 Task: Add a condition where "Channel Is CTI phone call (outgoing)" in recently solved tickets.
Action: Mouse moved to (120, 408)
Screenshot: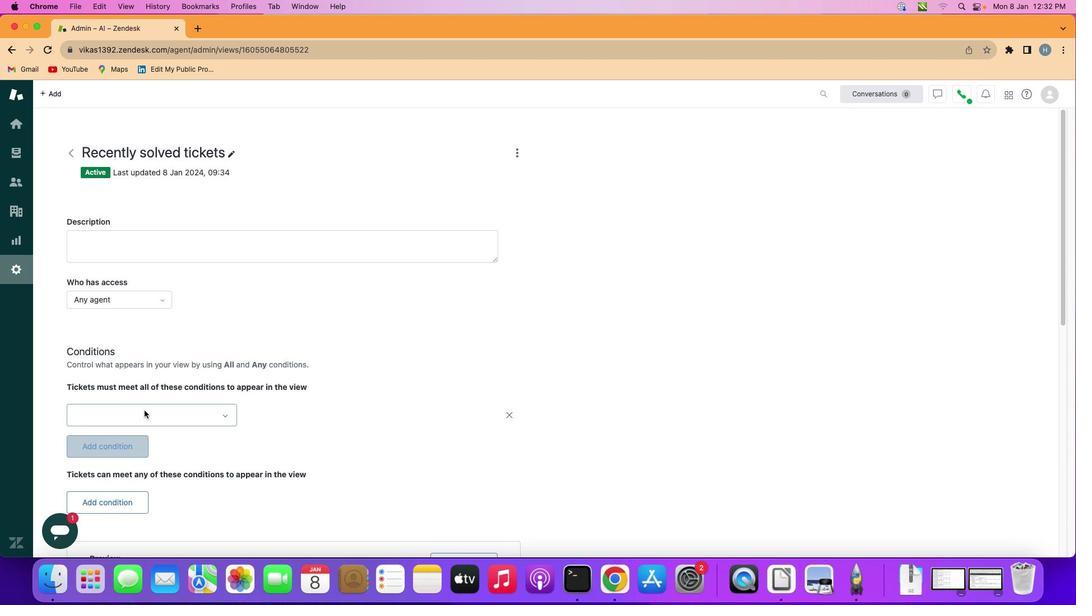 
Action: Mouse pressed left at (120, 408)
Screenshot: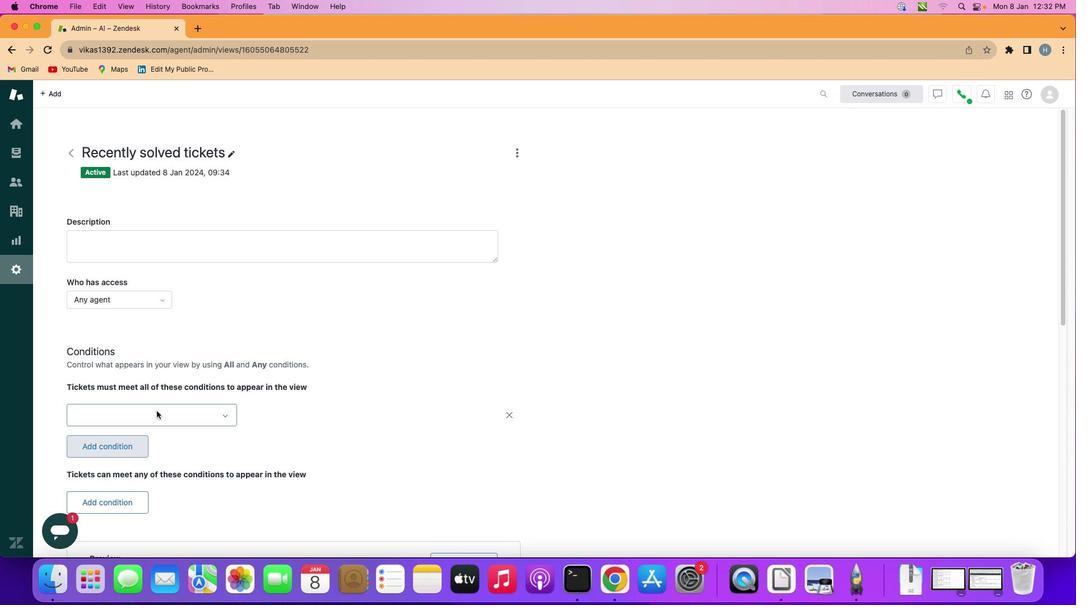 
Action: Mouse moved to (160, 412)
Screenshot: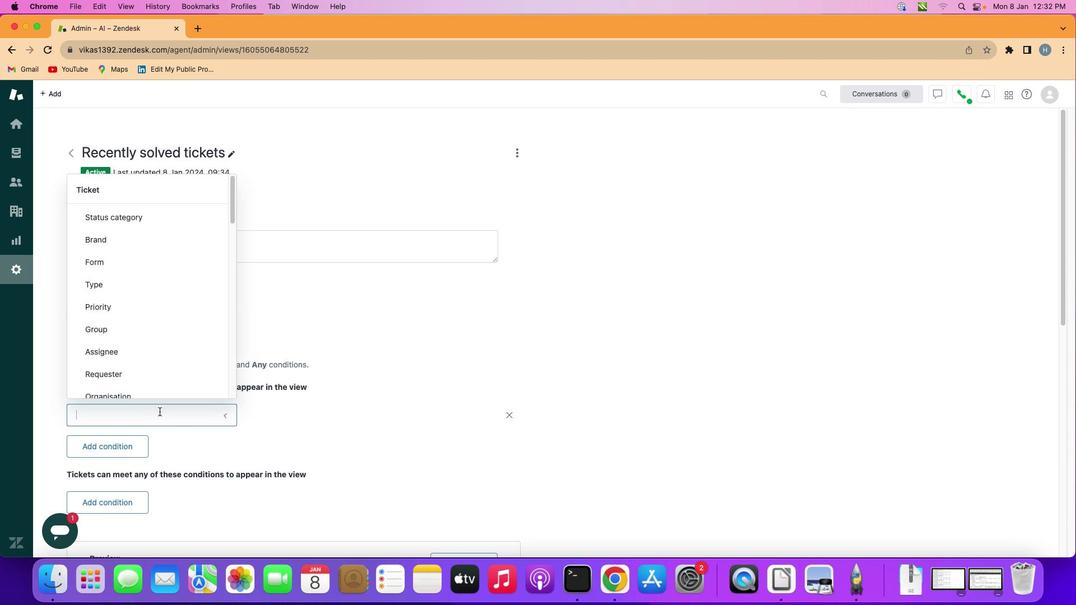 
Action: Mouse pressed left at (160, 412)
Screenshot: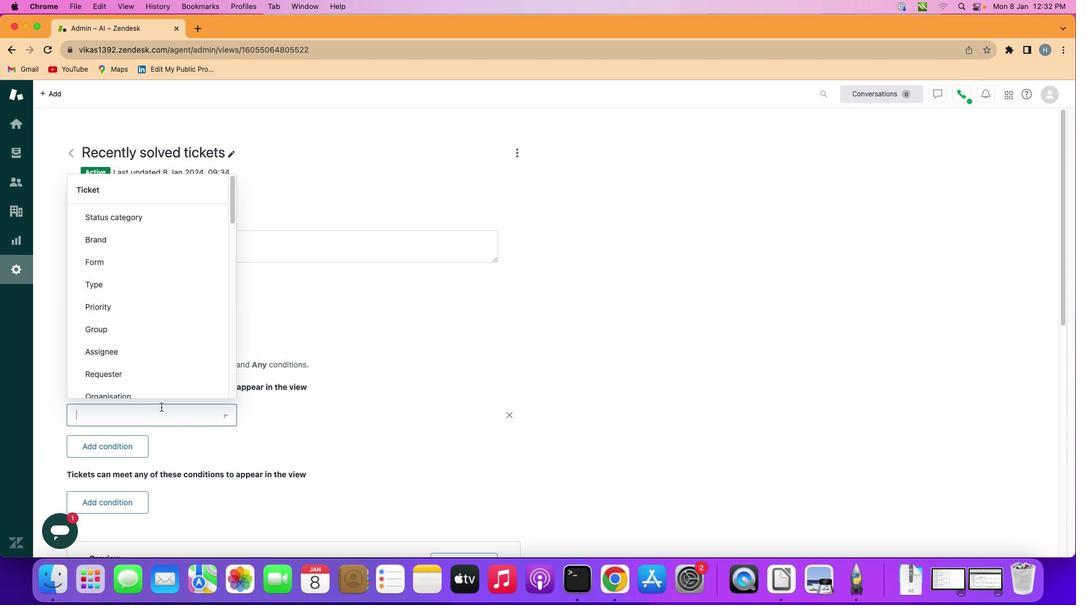 
Action: Mouse moved to (167, 310)
Screenshot: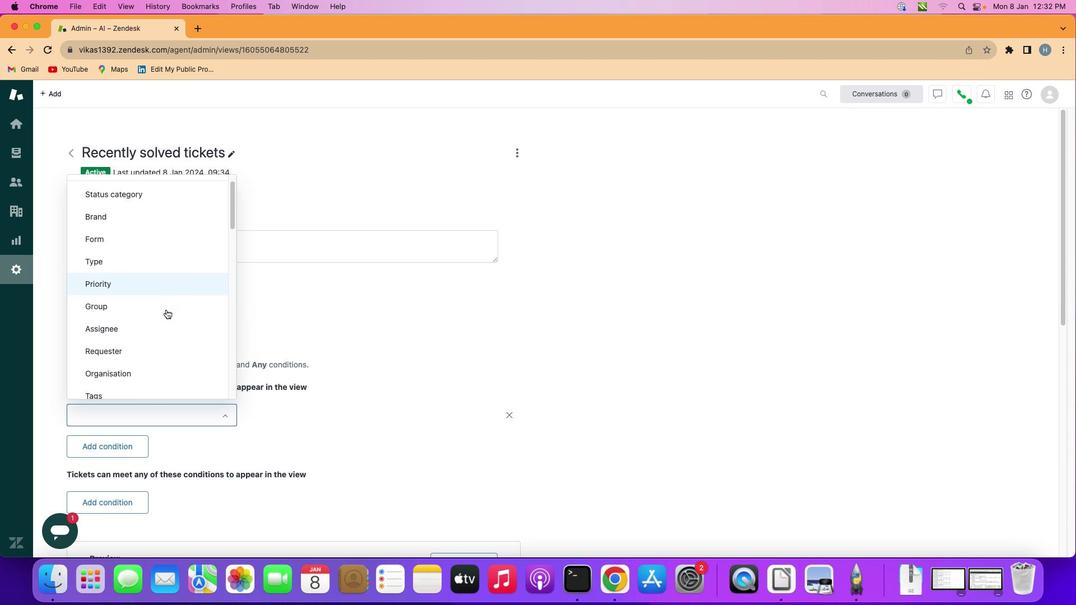 
Action: Mouse scrolled (167, 310) with delta (0, 0)
Screenshot: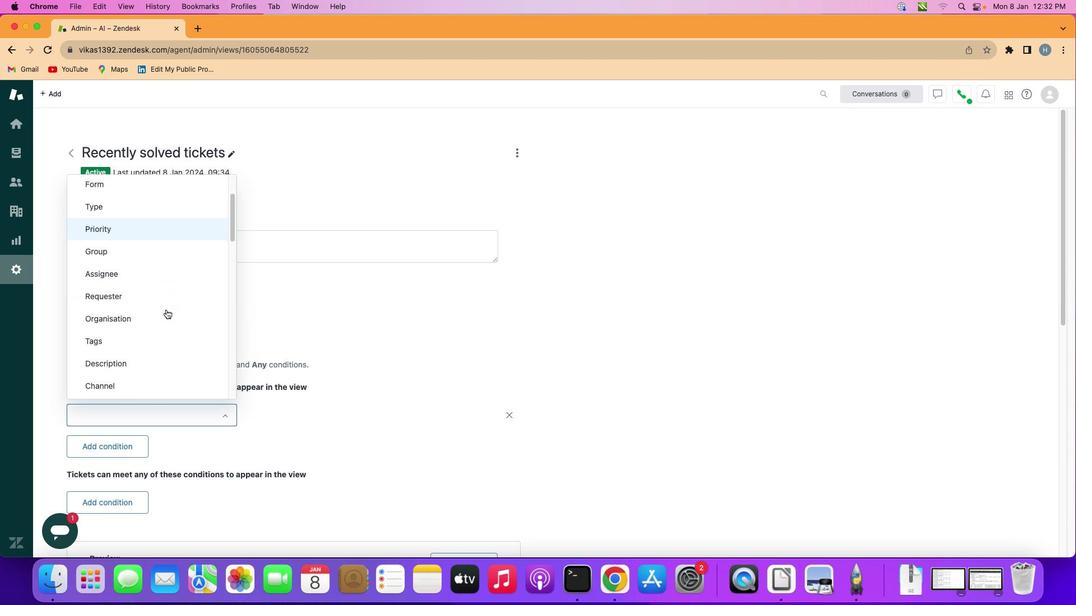 
Action: Mouse scrolled (167, 310) with delta (0, 0)
Screenshot: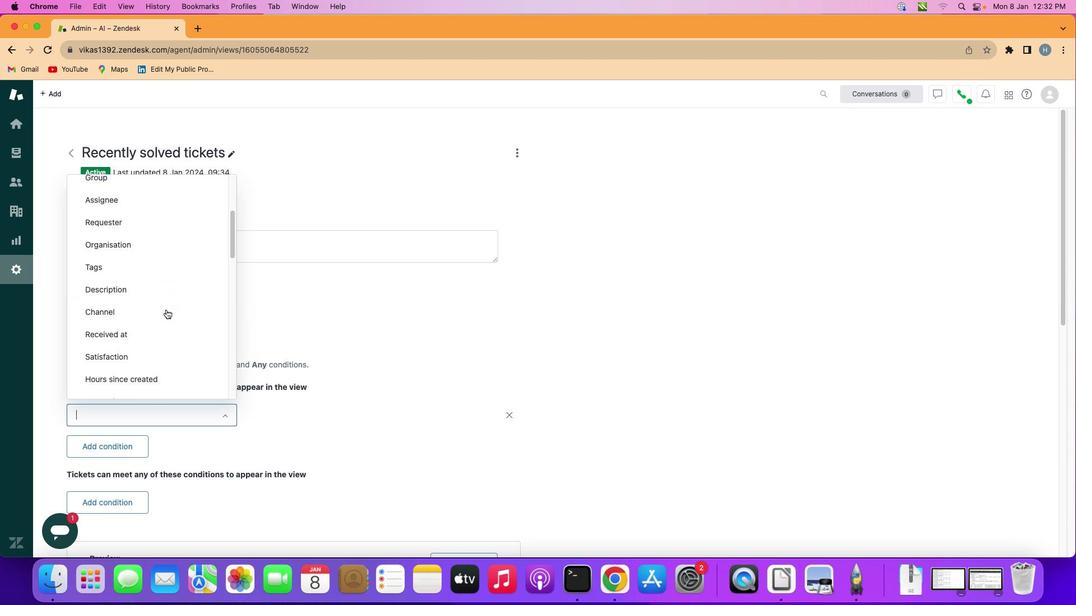 
Action: Mouse scrolled (167, 310) with delta (0, 0)
Screenshot: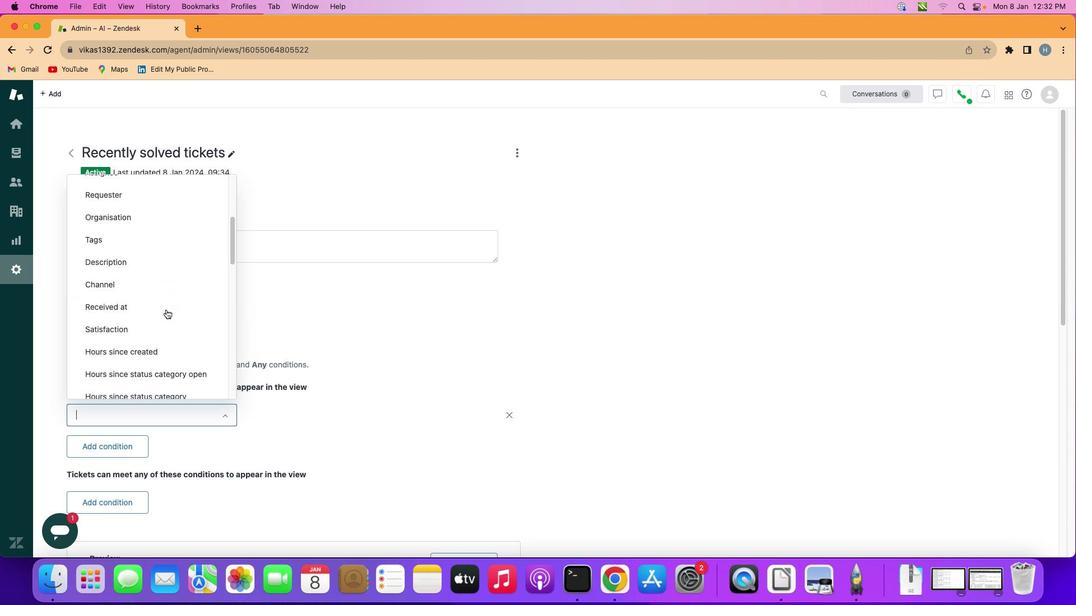 
Action: Mouse scrolled (167, 310) with delta (0, 0)
Screenshot: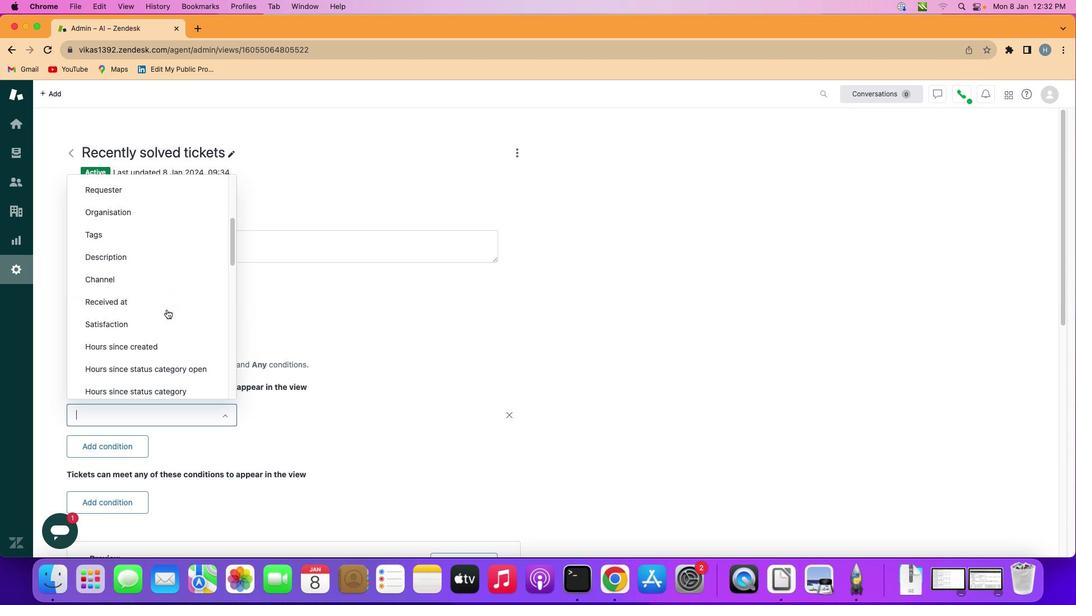 
Action: Mouse scrolled (167, 310) with delta (0, 0)
Screenshot: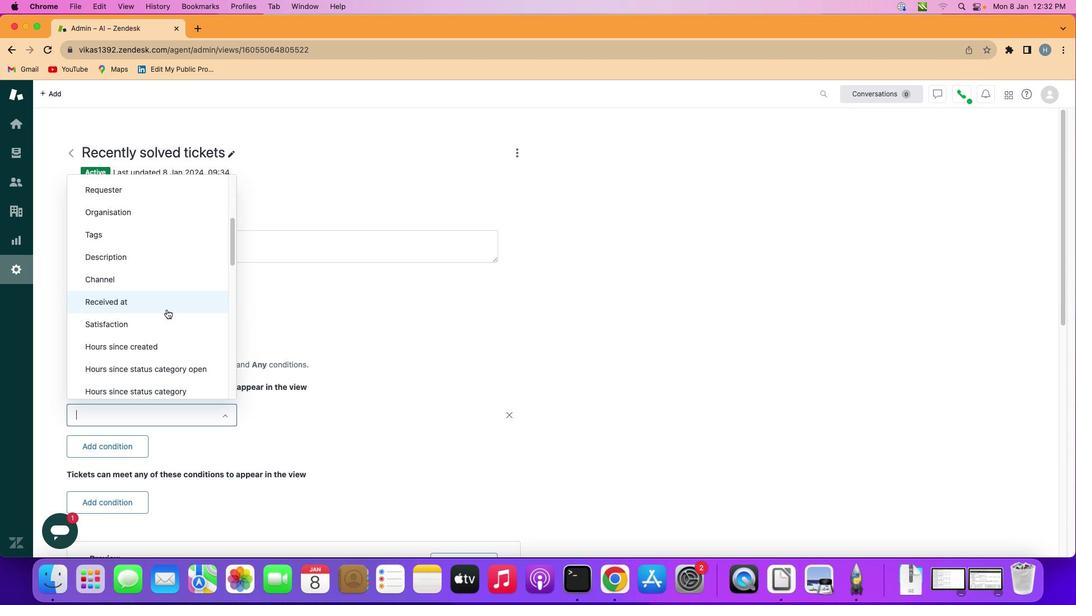 
Action: Mouse moved to (171, 279)
Screenshot: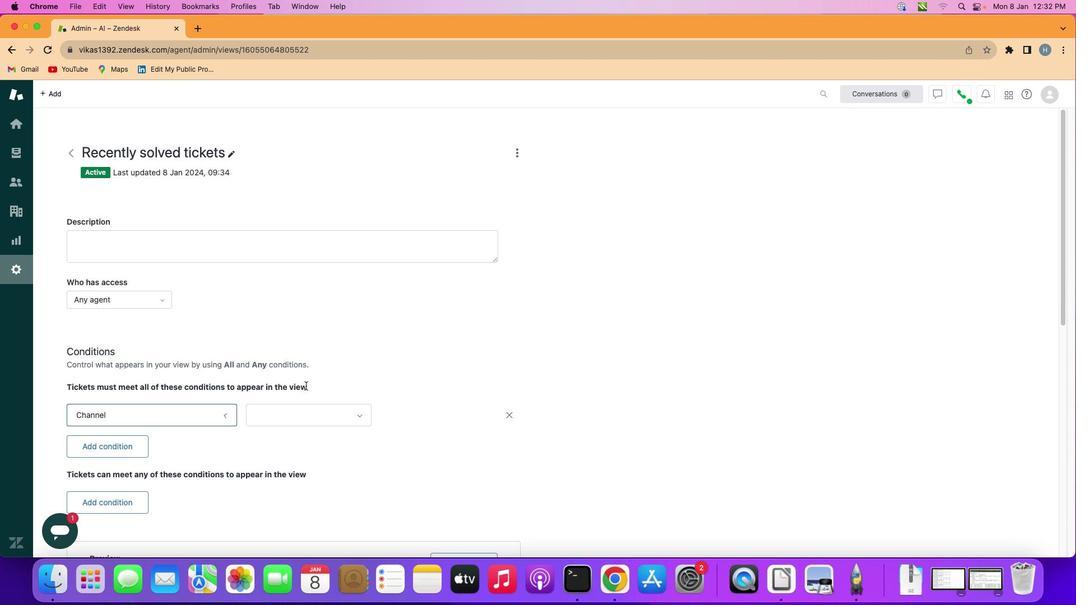 
Action: Mouse pressed left at (171, 279)
Screenshot: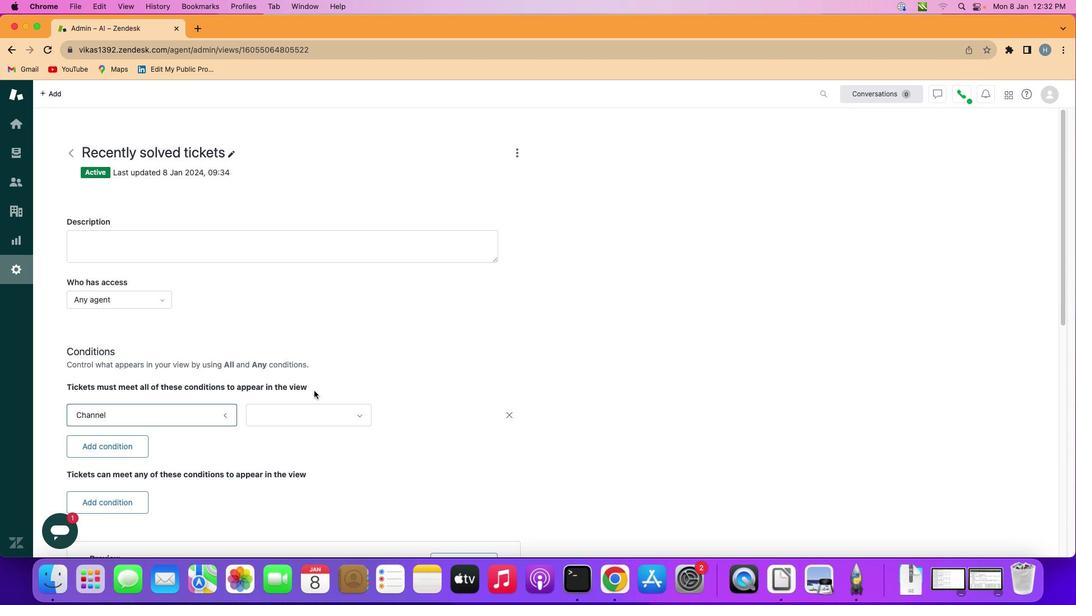 
Action: Mouse moved to (323, 419)
Screenshot: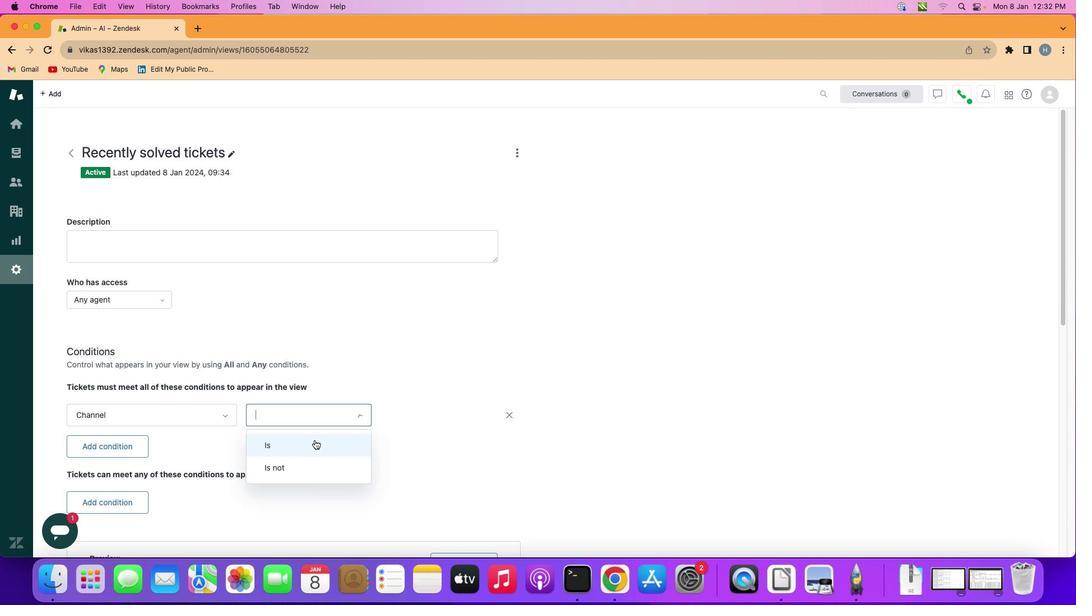 
Action: Mouse pressed left at (323, 419)
Screenshot: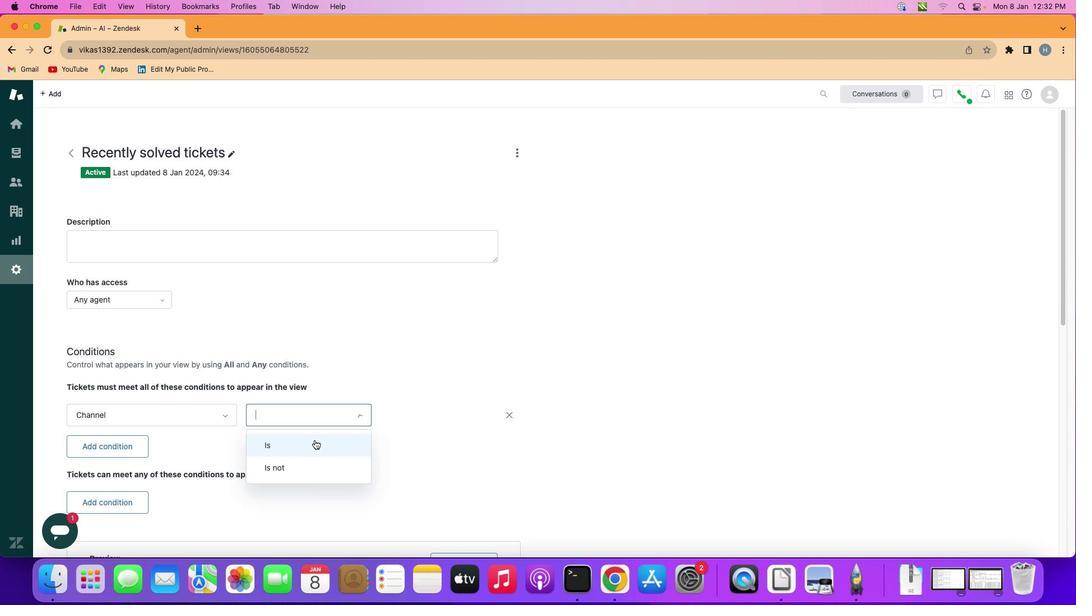 
Action: Mouse moved to (314, 441)
Screenshot: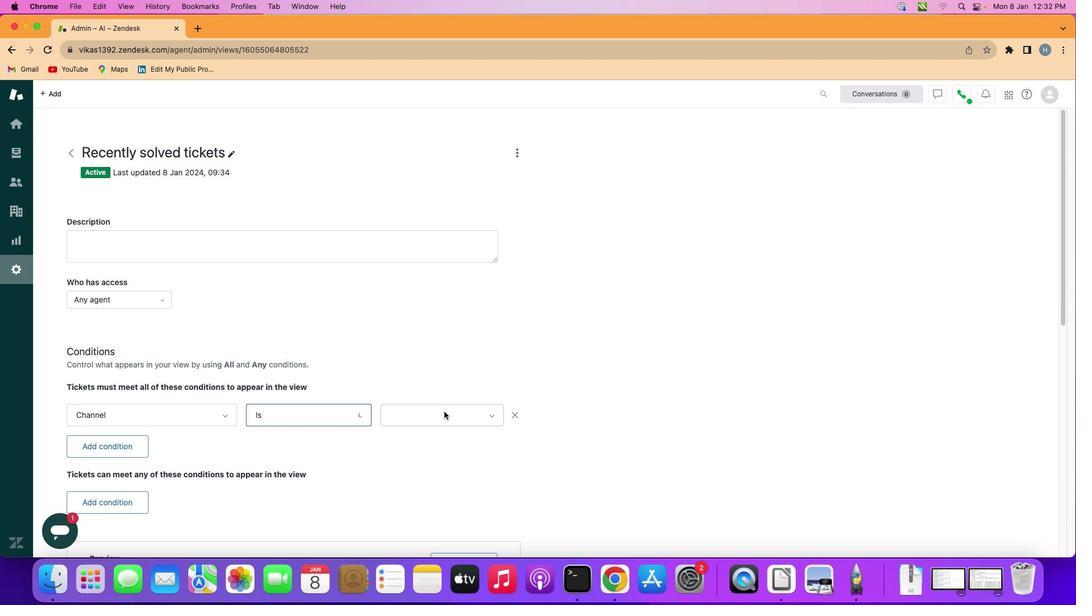 
Action: Mouse pressed left at (314, 441)
Screenshot: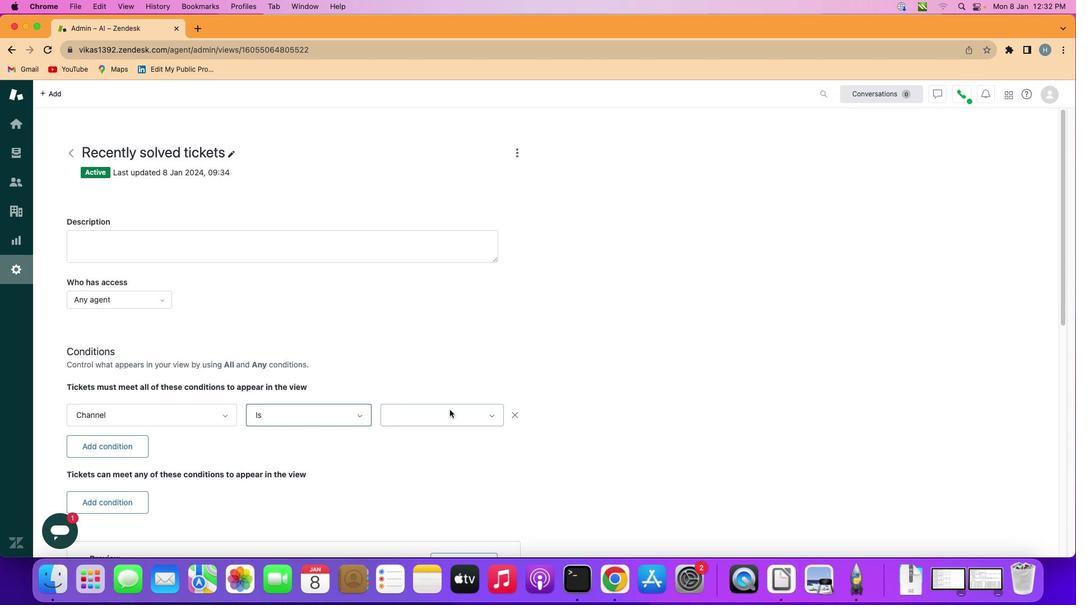 
Action: Mouse moved to (450, 411)
Screenshot: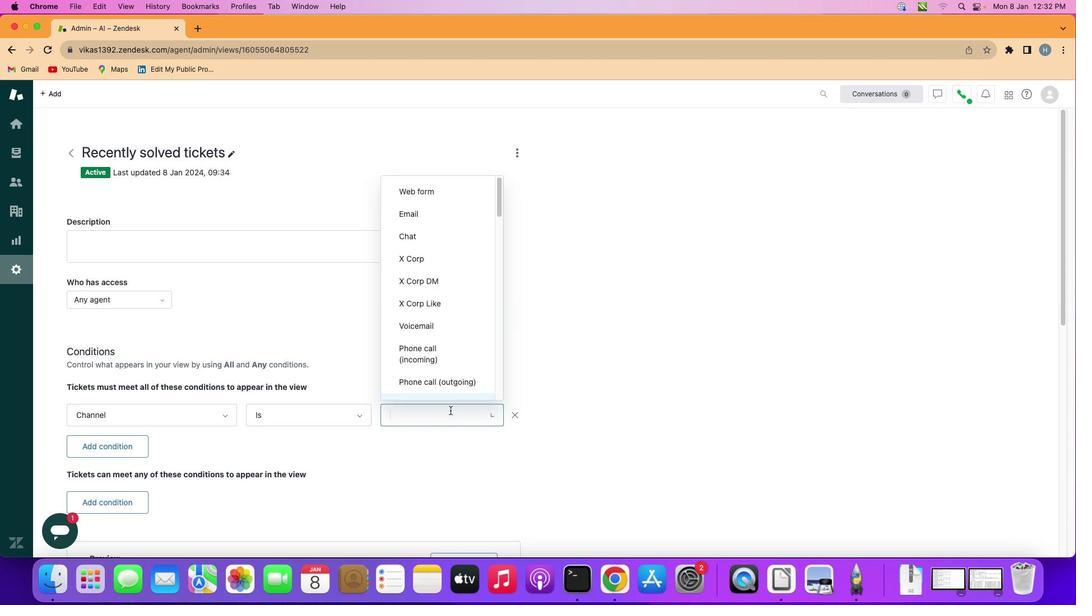 
Action: Mouse pressed left at (450, 411)
Screenshot: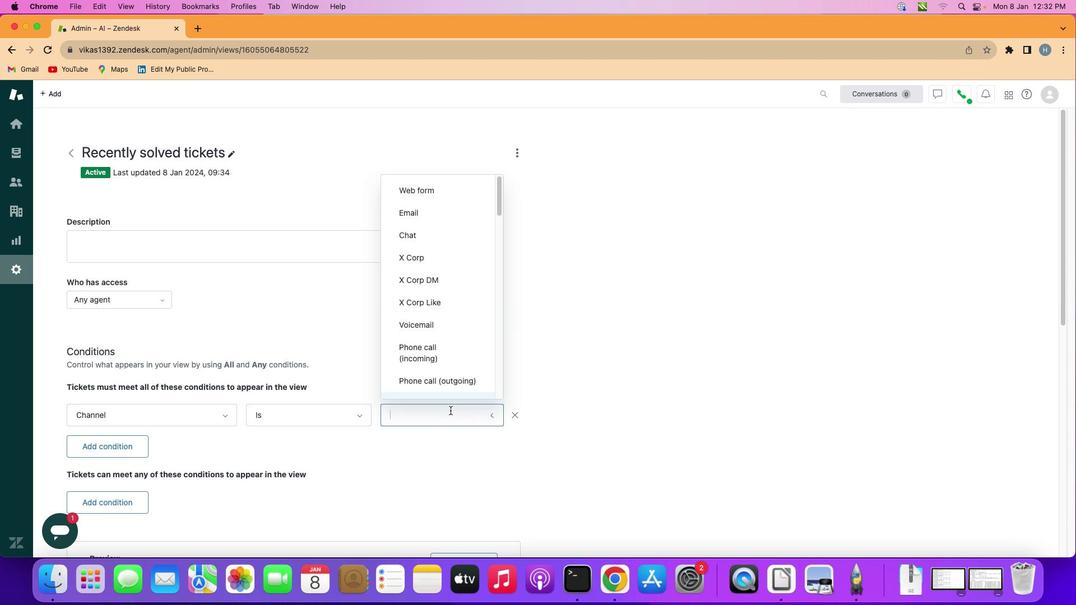 
Action: Mouse moved to (436, 307)
Screenshot: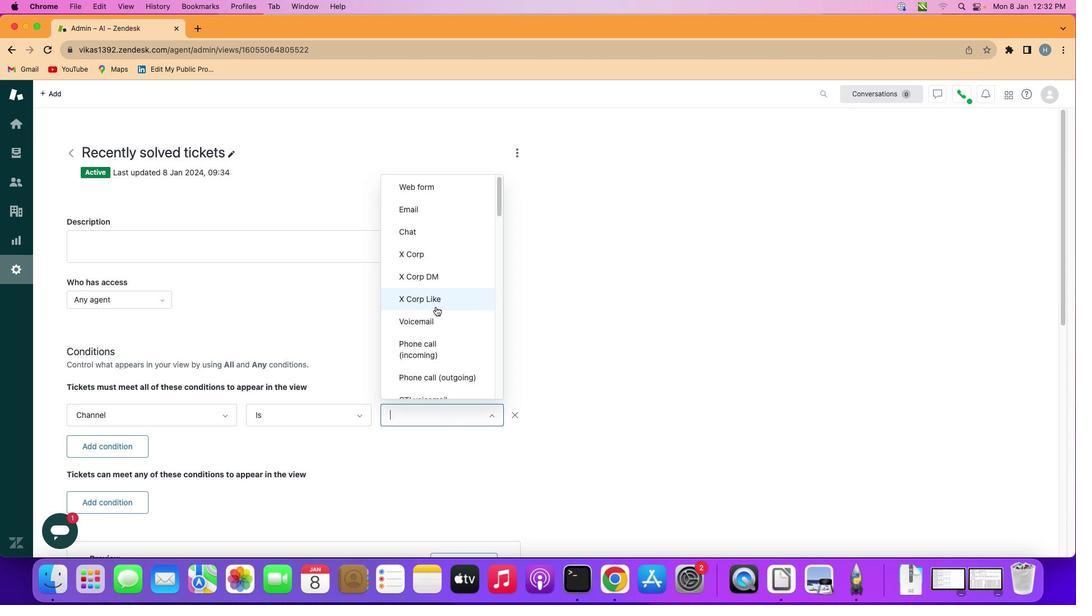 
Action: Mouse scrolled (436, 307) with delta (0, 0)
Screenshot: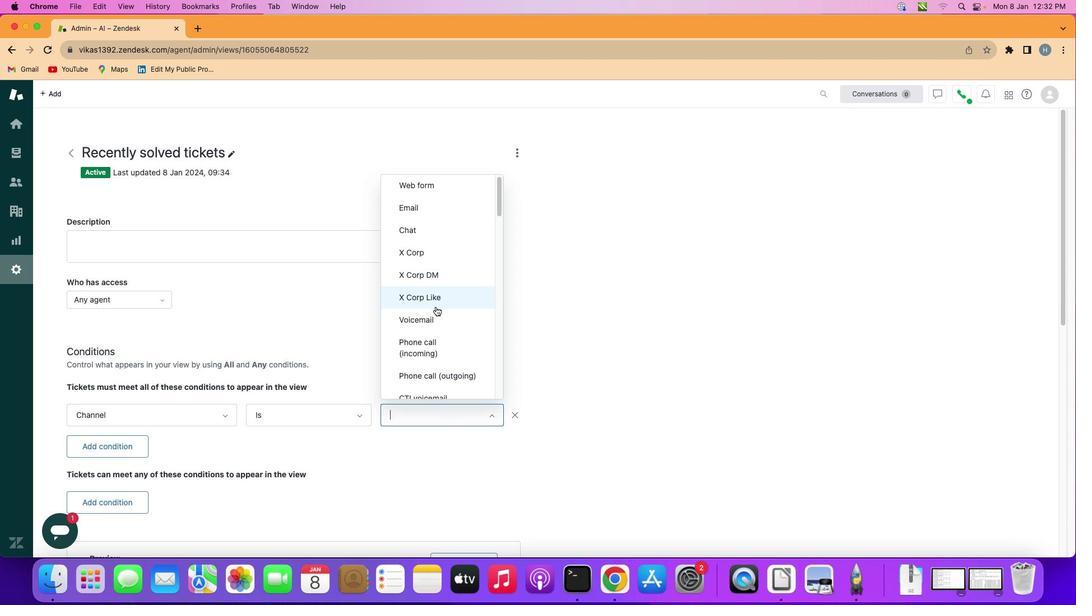 
Action: Mouse scrolled (436, 307) with delta (0, 0)
Screenshot: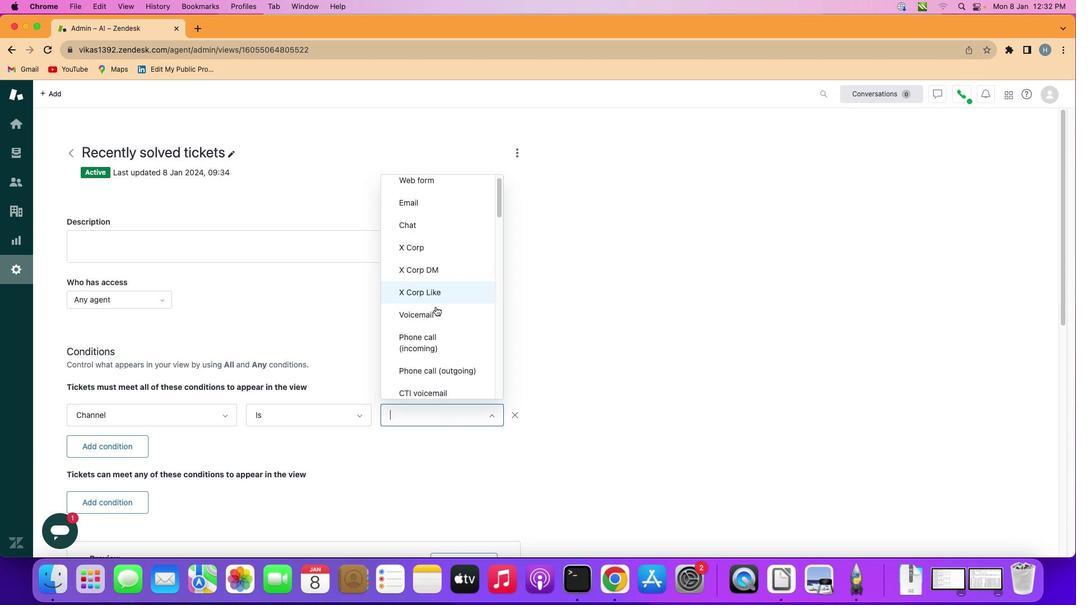 
Action: Mouse scrolled (436, 307) with delta (0, 0)
Screenshot: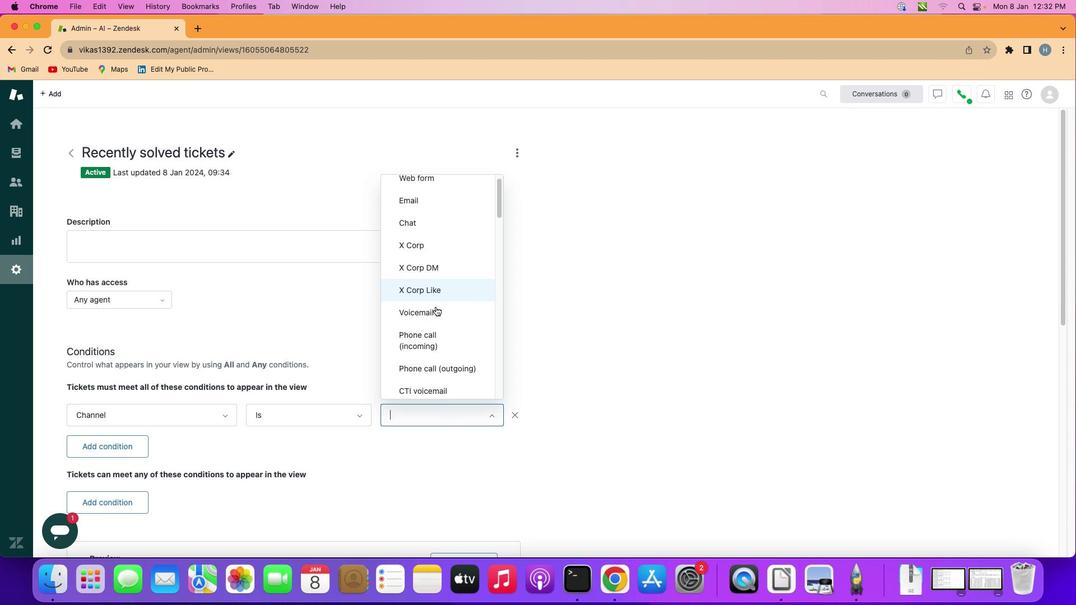 
Action: Mouse scrolled (436, 307) with delta (0, 0)
Screenshot: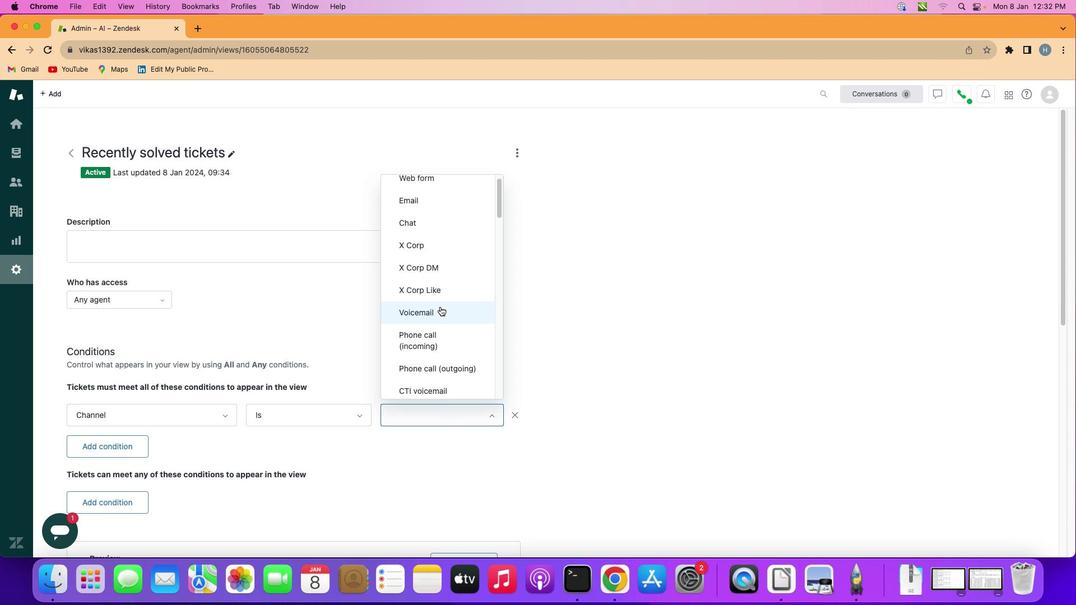 
Action: Mouse moved to (441, 307)
Screenshot: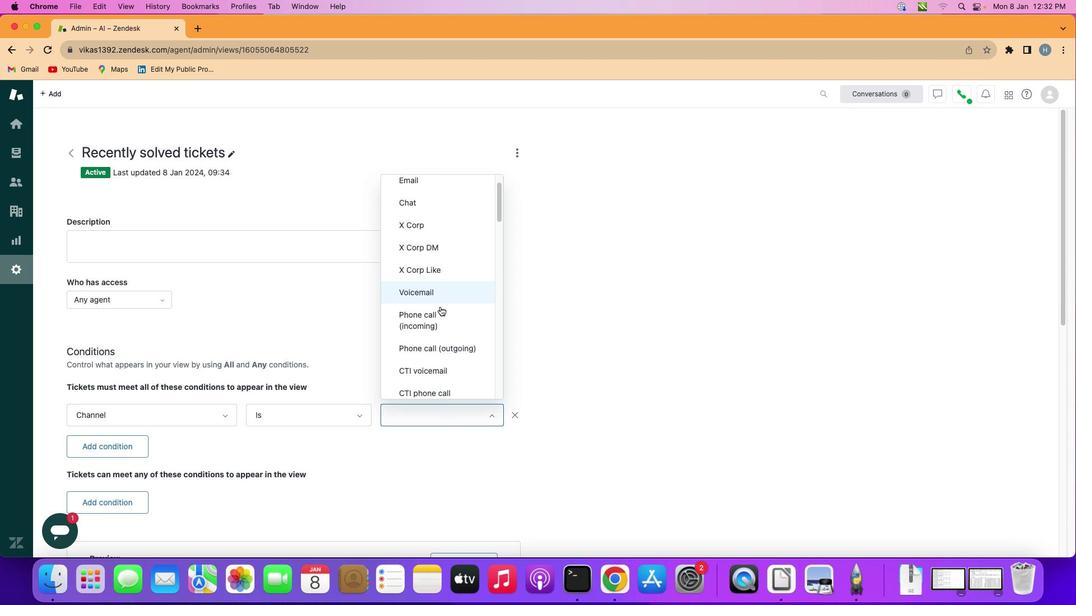 
Action: Mouse scrolled (441, 307) with delta (0, 0)
Screenshot: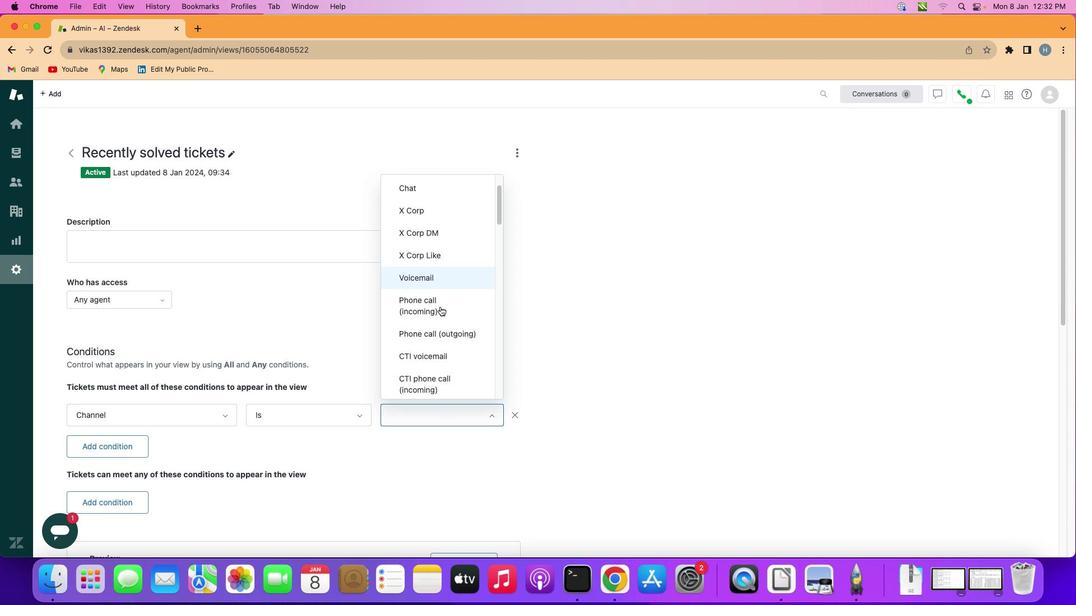 
Action: Mouse scrolled (441, 307) with delta (0, 0)
Screenshot: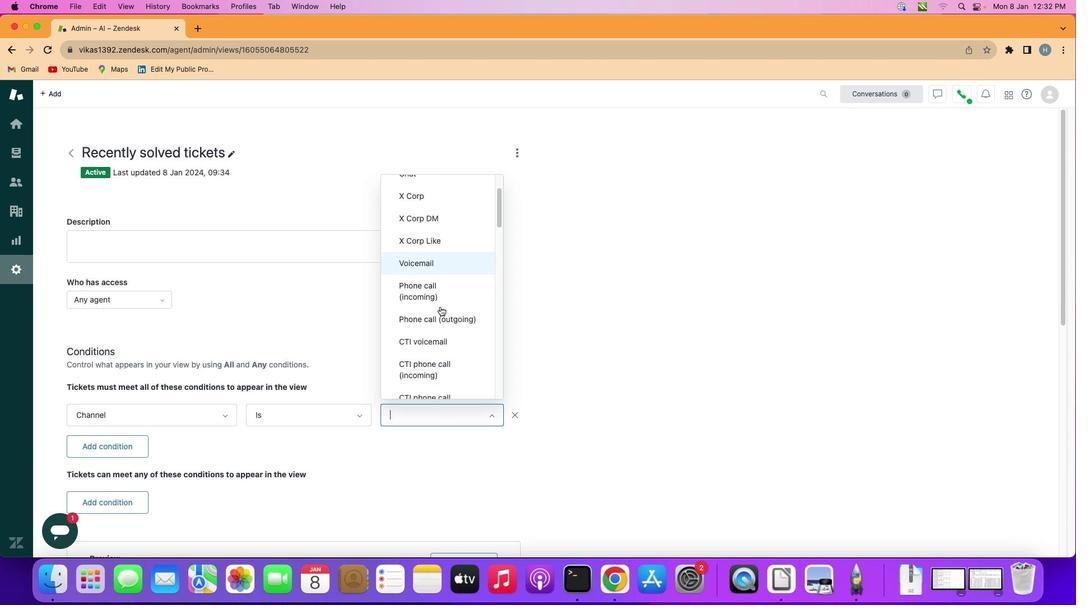 
Action: Mouse scrolled (441, 307) with delta (0, 0)
Screenshot: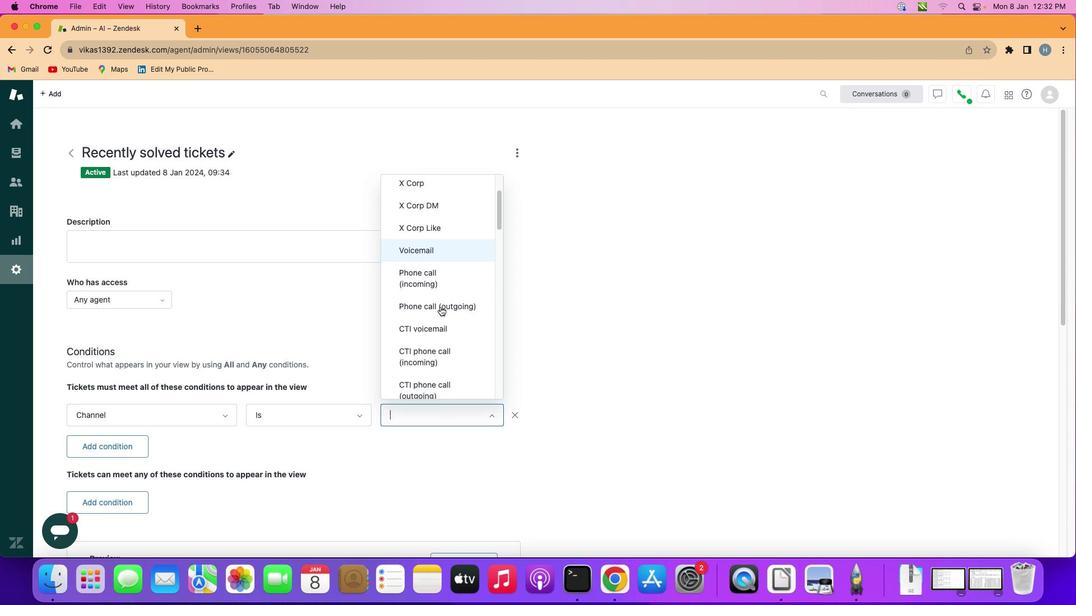
Action: Mouse scrolled (441, 307) with delta (0, 0)
Screenshot: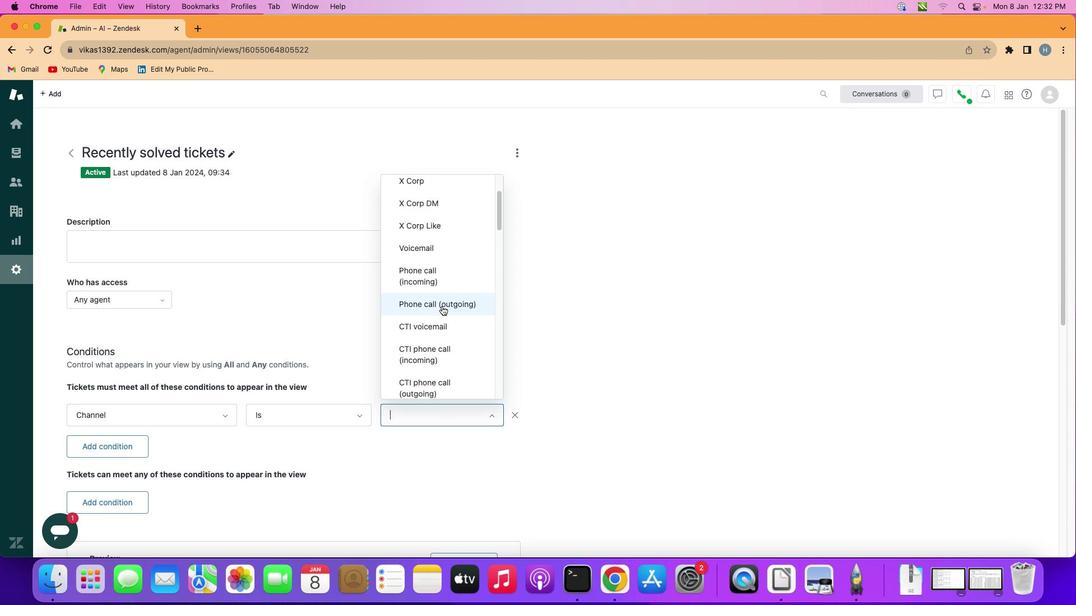 
Action: Mouse scrolled (441, 307) with delta (0, 0)
Screenshot: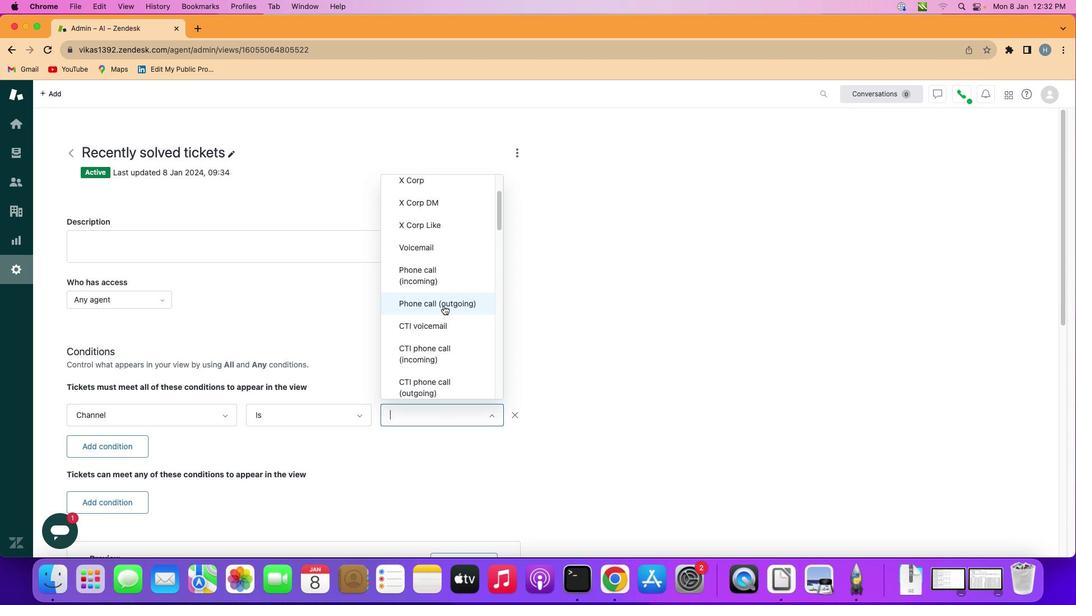 
Action: Mouse moved to (444, 306)
Screenshot: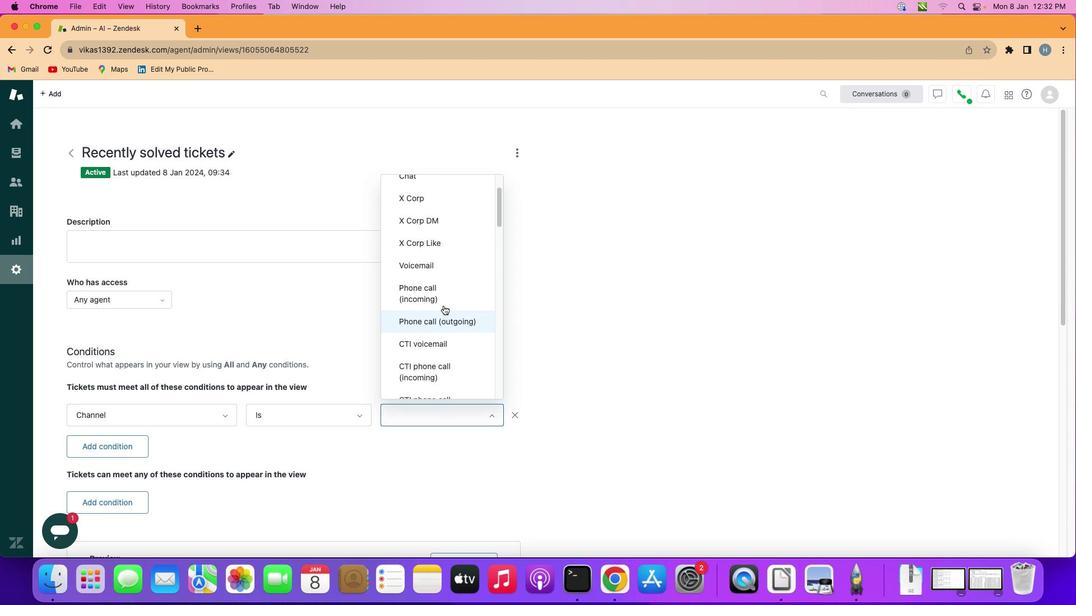 
Action: Mouse scrolled (444, 306) with delta (0, 0)
Screenshot: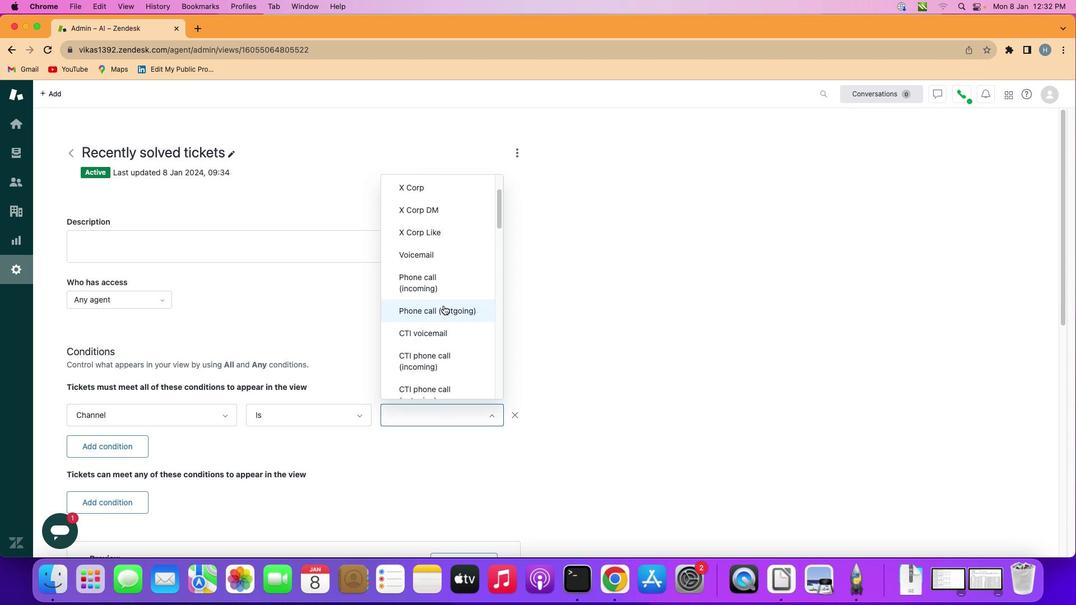
Action: Mouse scrolled (444, 306) with delta (0, 1)
Screenshot: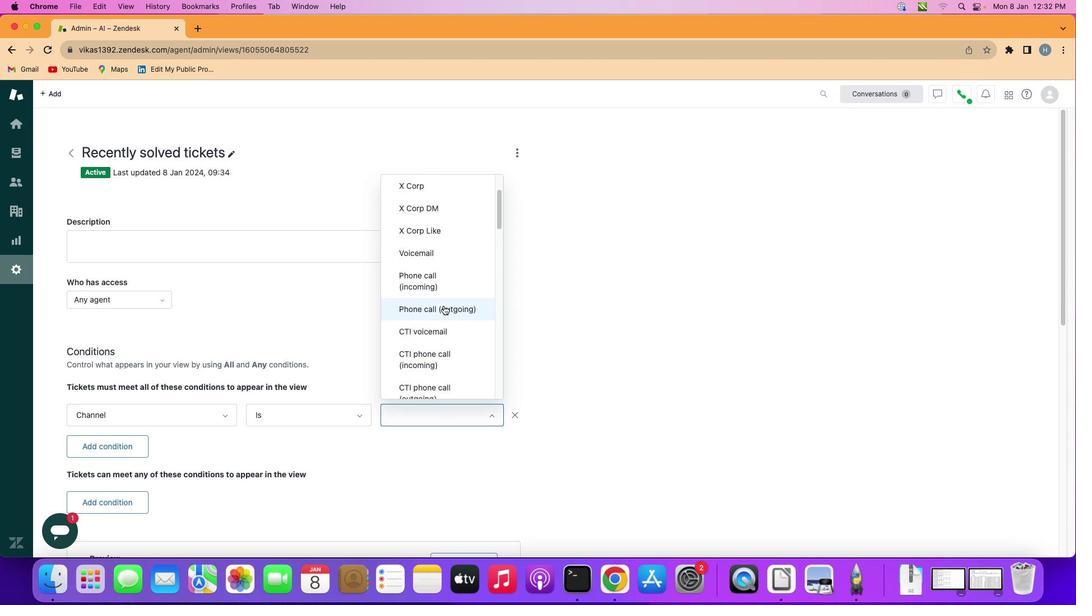 
Action: Mouse scrolled (444, 306) with delta (0, 0)
Screenshot: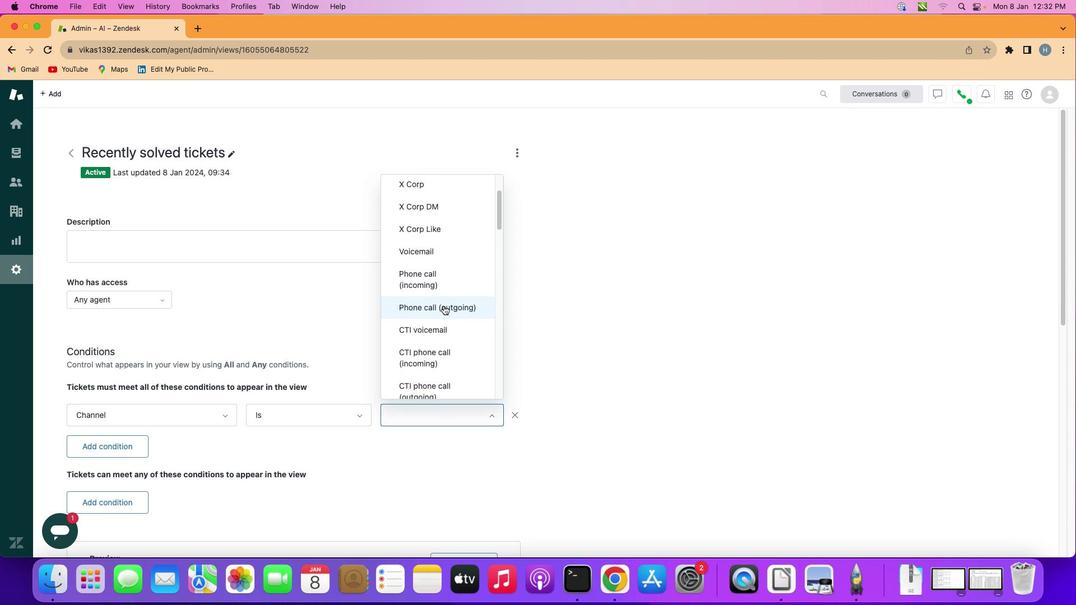 
Action: Mouse scrolled (444, 306) with delta (0, 0)
Screenshot: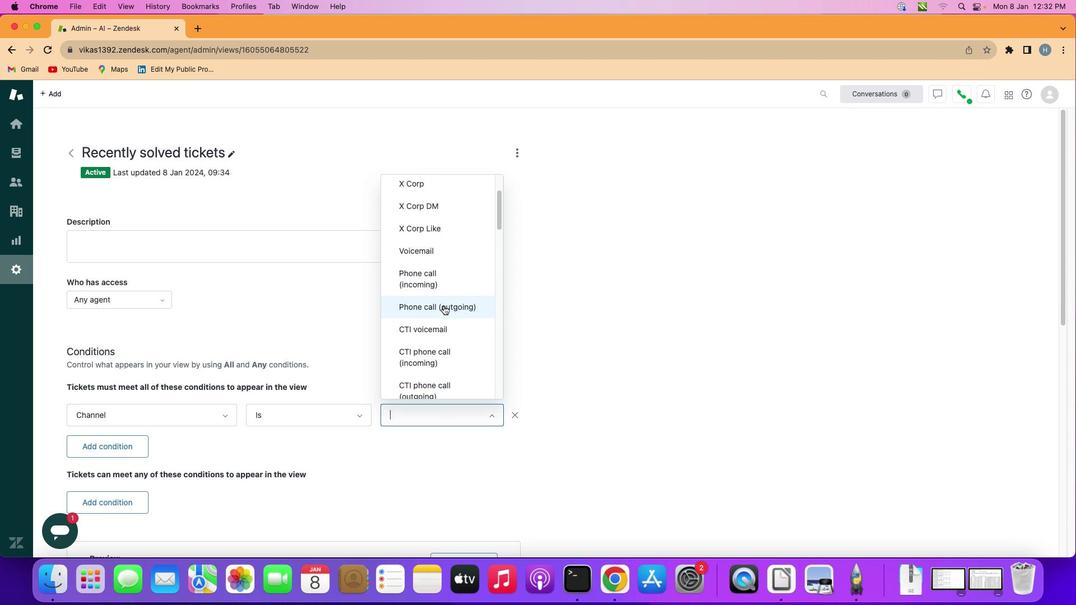 
Action: Mouse scrolled (444, 306) with delta (0, 0)
Screenshot: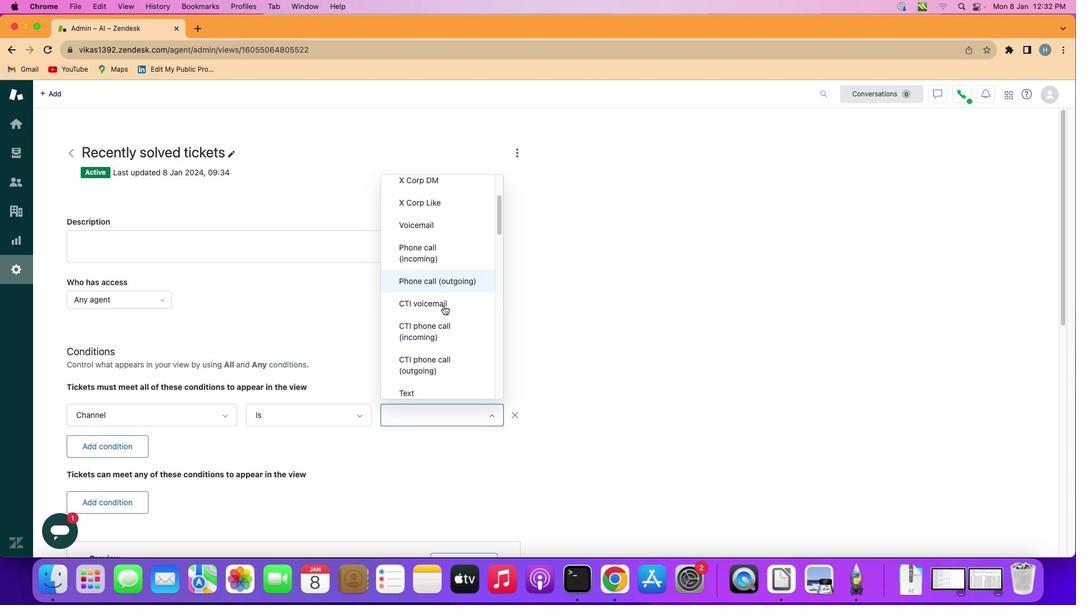 
Action: Mouse scrolled (444, 306) with delta (0, 0)
Screenshot: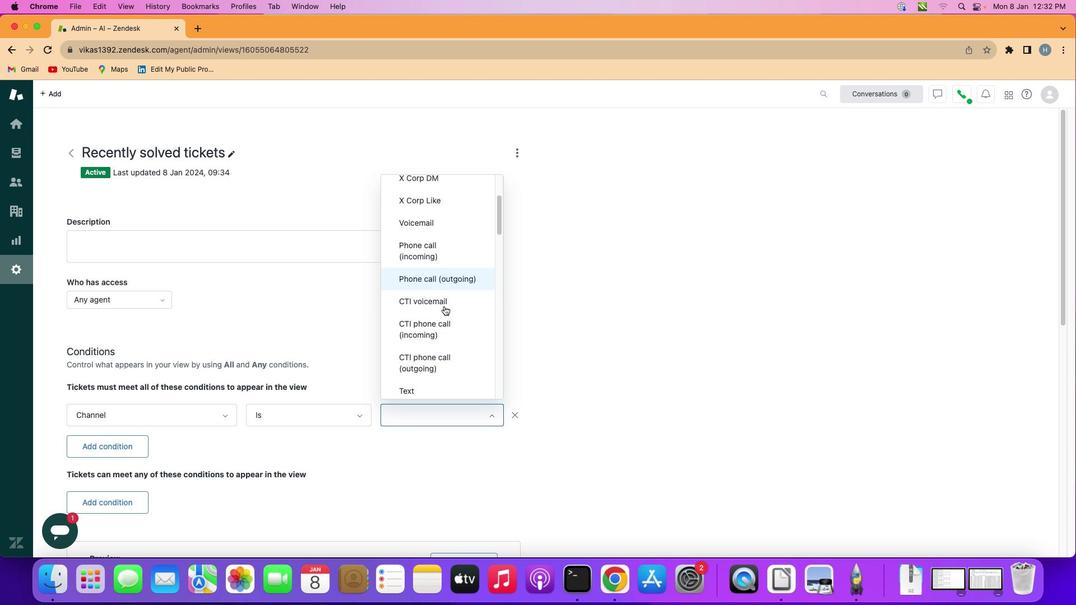 
Action: Mouse scrolled (444, 306) with delta (0, 0)
Screenshot: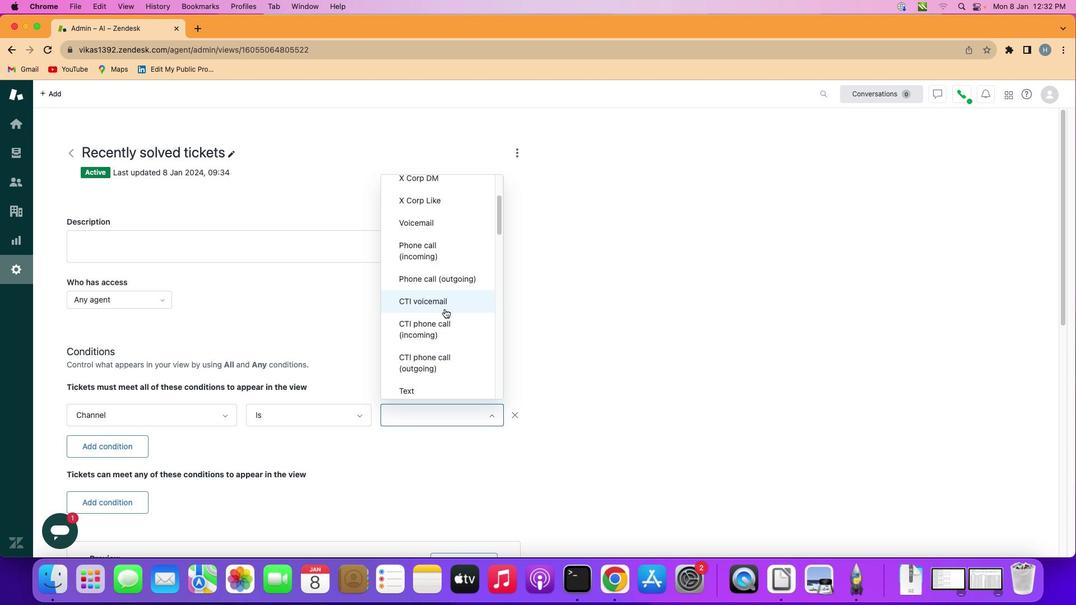 
Action: Mouse moved to (440, 365)
Screenshot: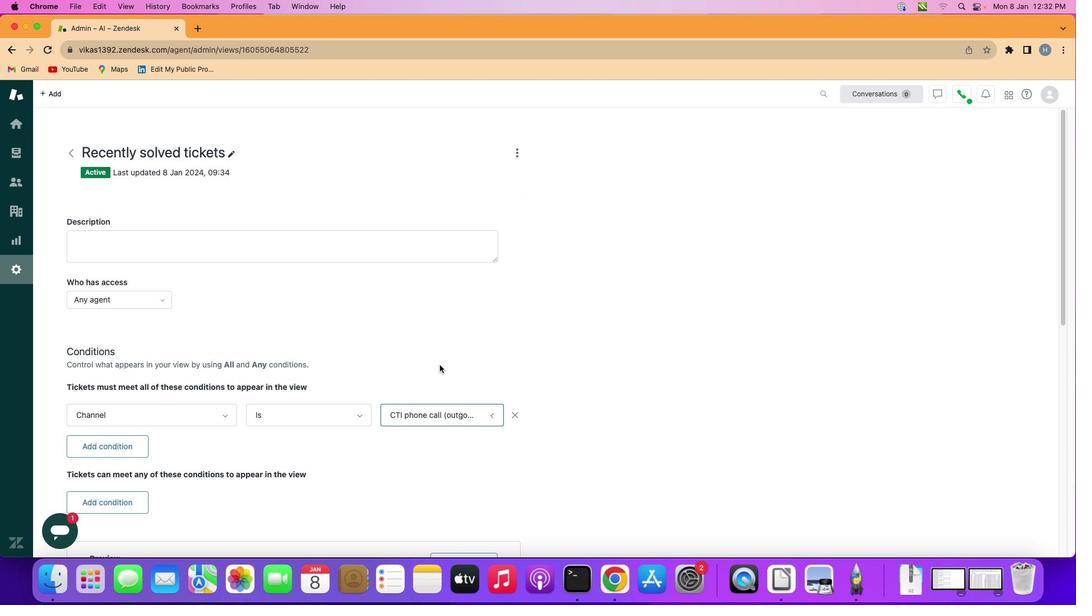 
Action: Mouse pressed left at (440, 365)
Screenshot: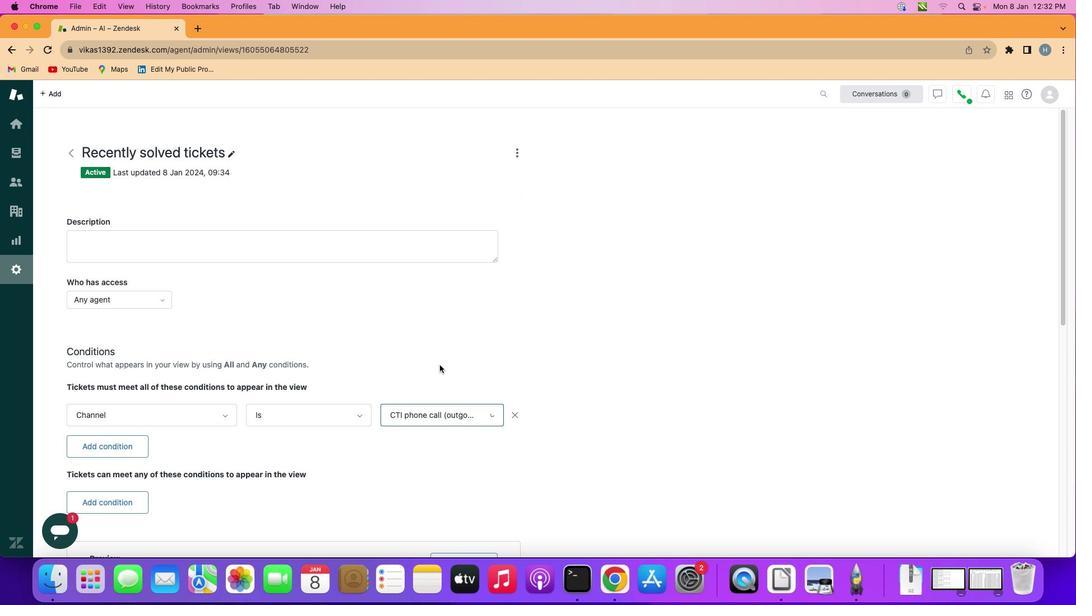 
Action: Mouse moved to (396, 380)
Screenshot: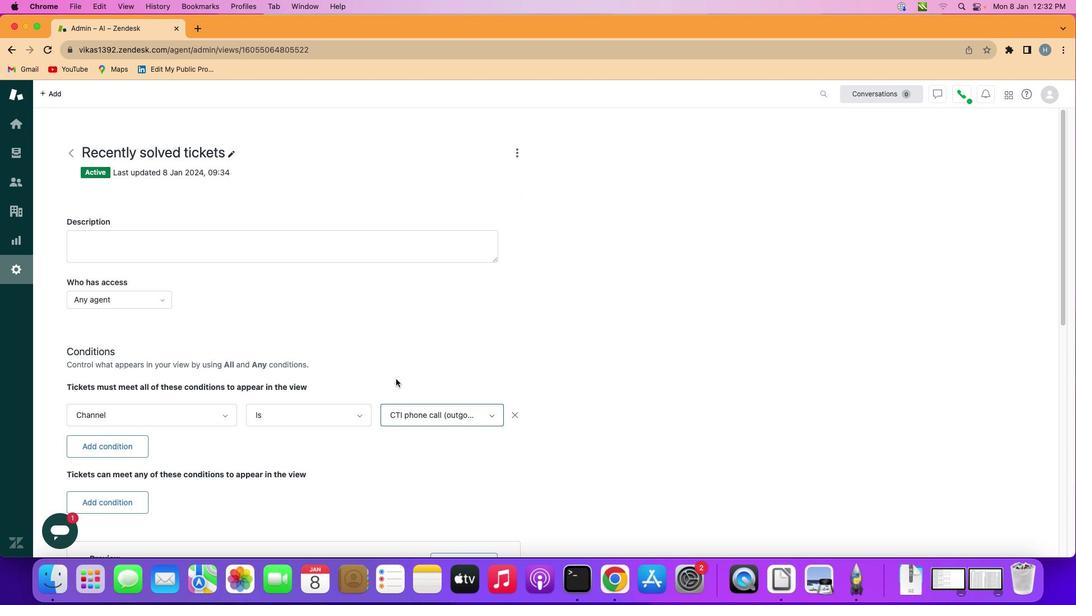 
